 Task: Review and organize emails in the 'Deleted Items' and 'Inbox' folders.
Action: Mouse moved to (77, 186)
Screenshot: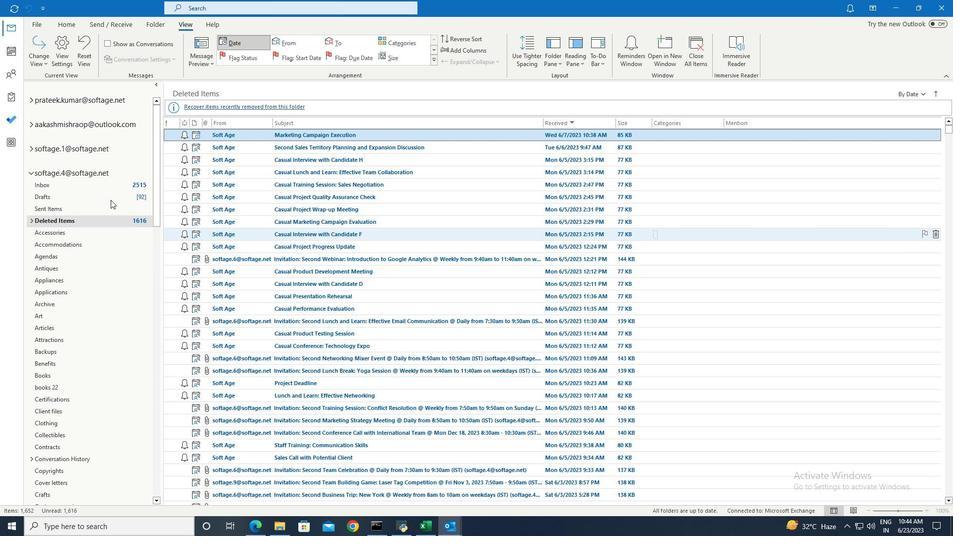 
Action: Mouse pressed left at (77, 186)
Screenshot: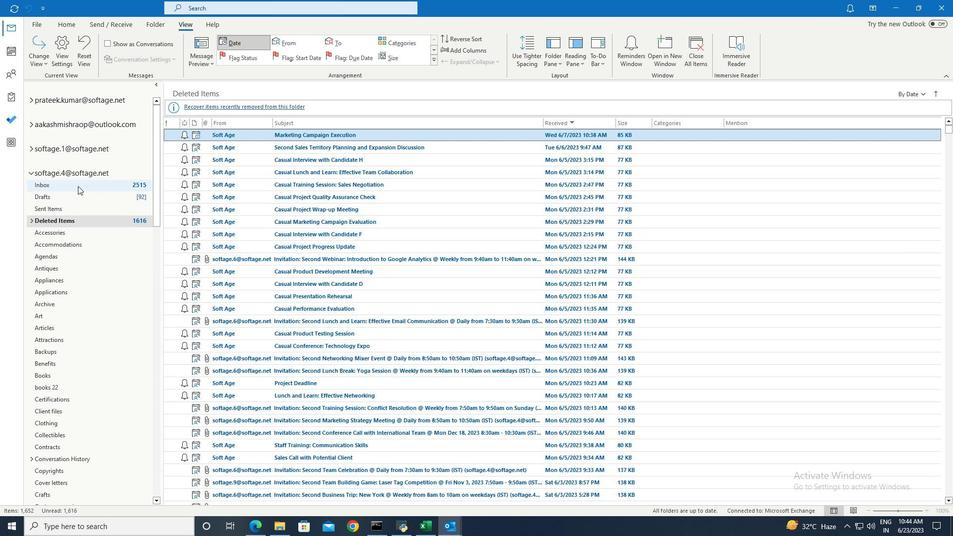 
Action: Mouse moved to (219, 91)
Screenshot: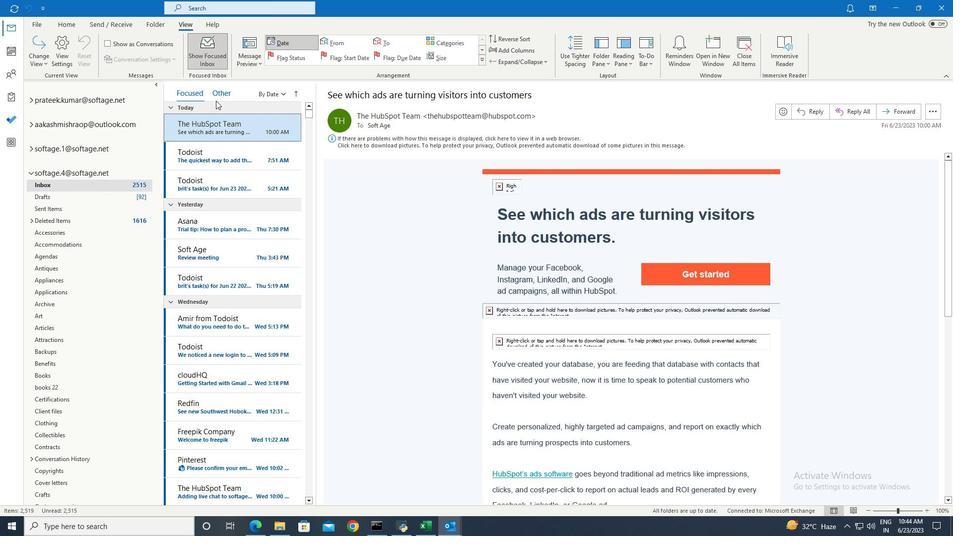 
Action: Mouse pressed left at (219, 91)
Screenshot: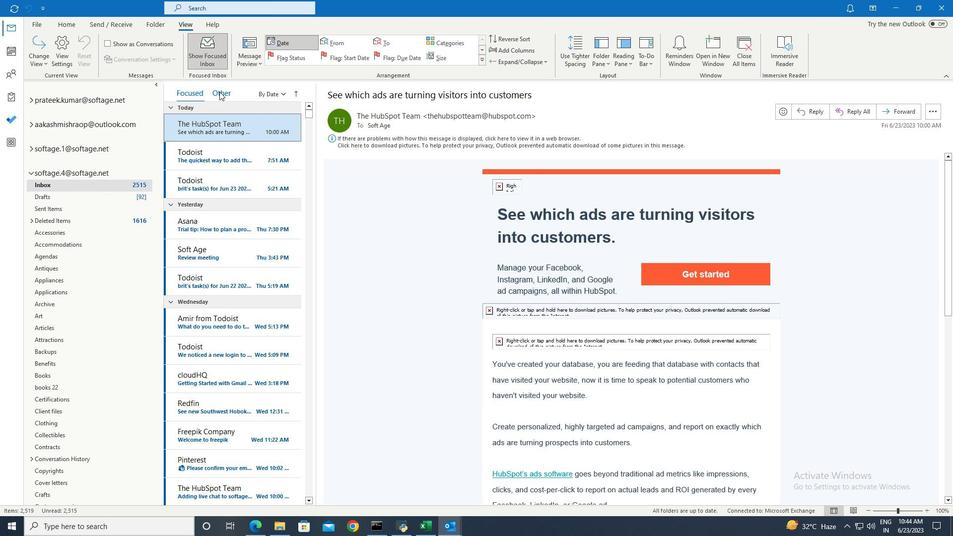 
Action: Mouse moved to (219, 91)
Screenshot: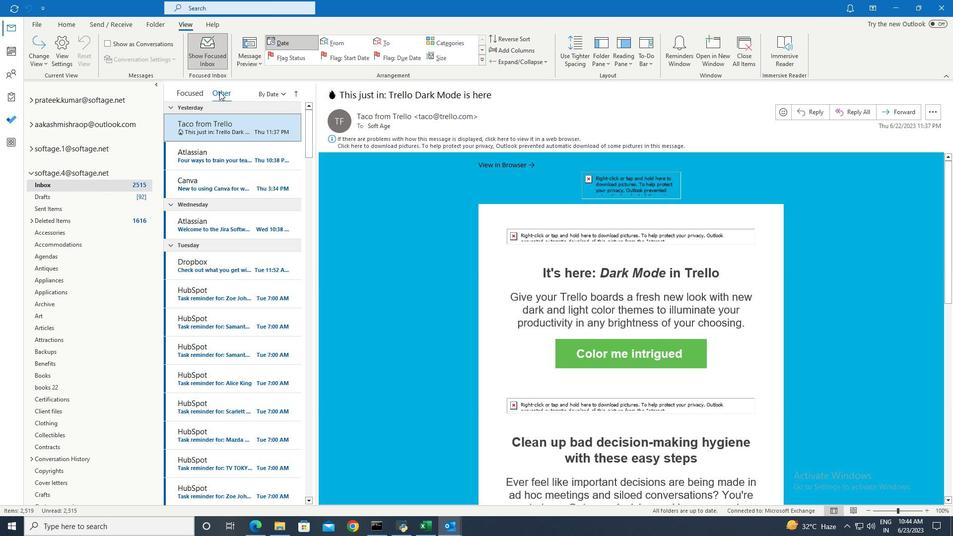 
